 Task: Sort the products in the category "Cupcakes" by unit price (low first).
Action: Mouse moved to (23, 107)
Screenshot: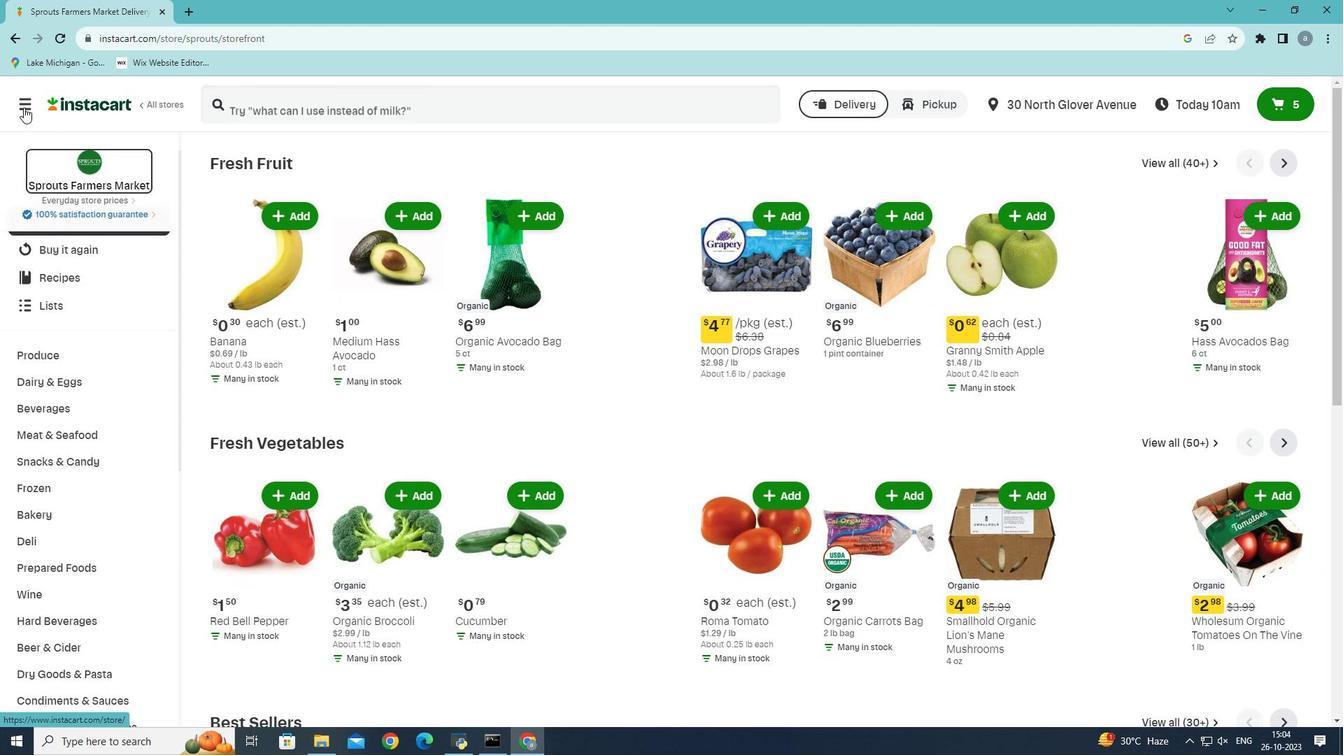 
Action: Mouse pressed left at (23, 107)
Screenshot: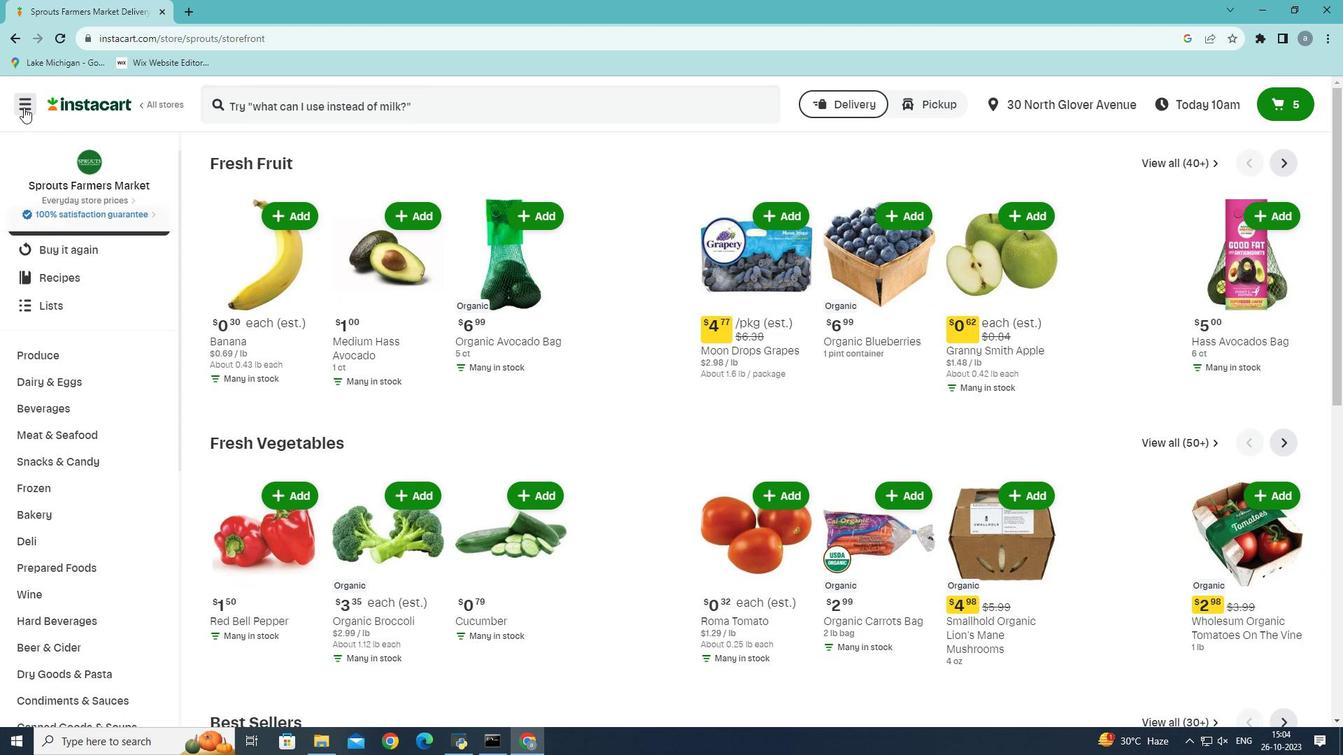 
Action: Mouse moved to (62, 407)
Screenshot: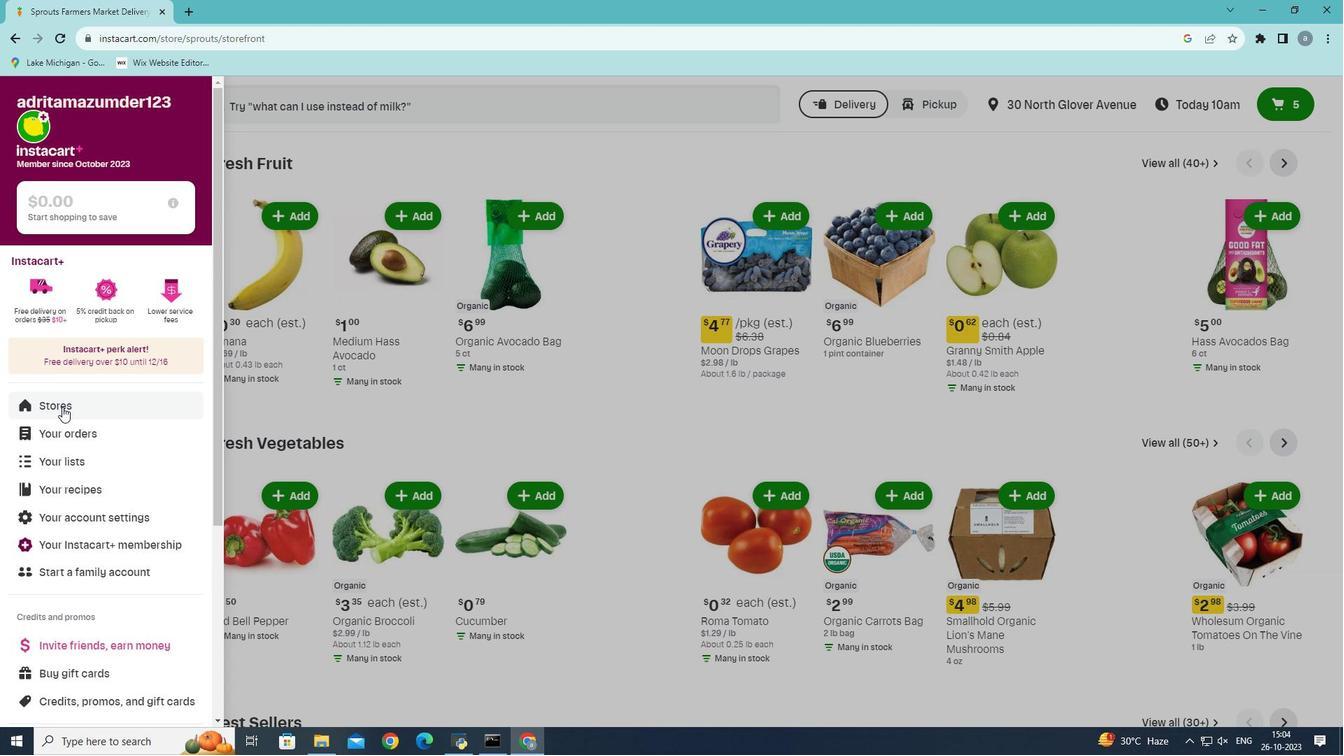 
Action: Mouse pressed left at (62, 407)
Screenshot: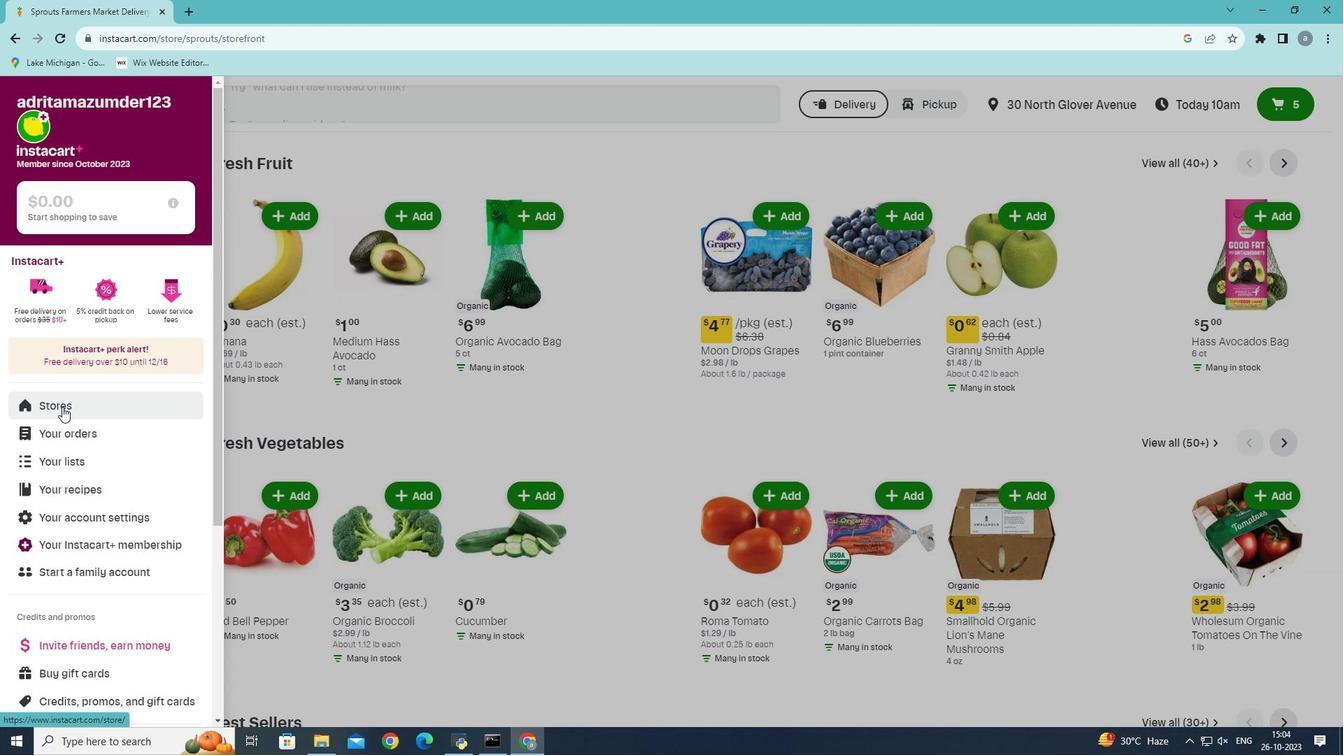 
Action: Mouse moved to (333, 163)
Screenshot: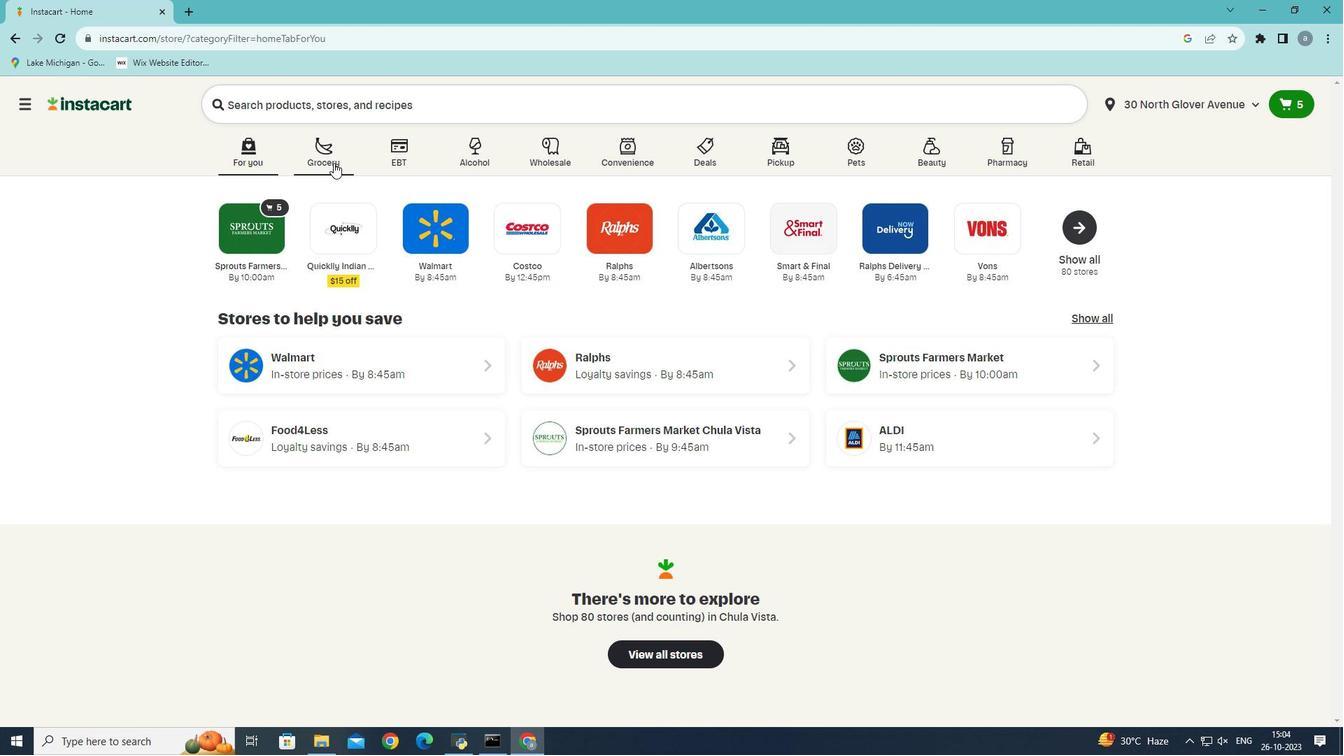 
Action: Mouse pressed left at (333, 163)
Screenshot: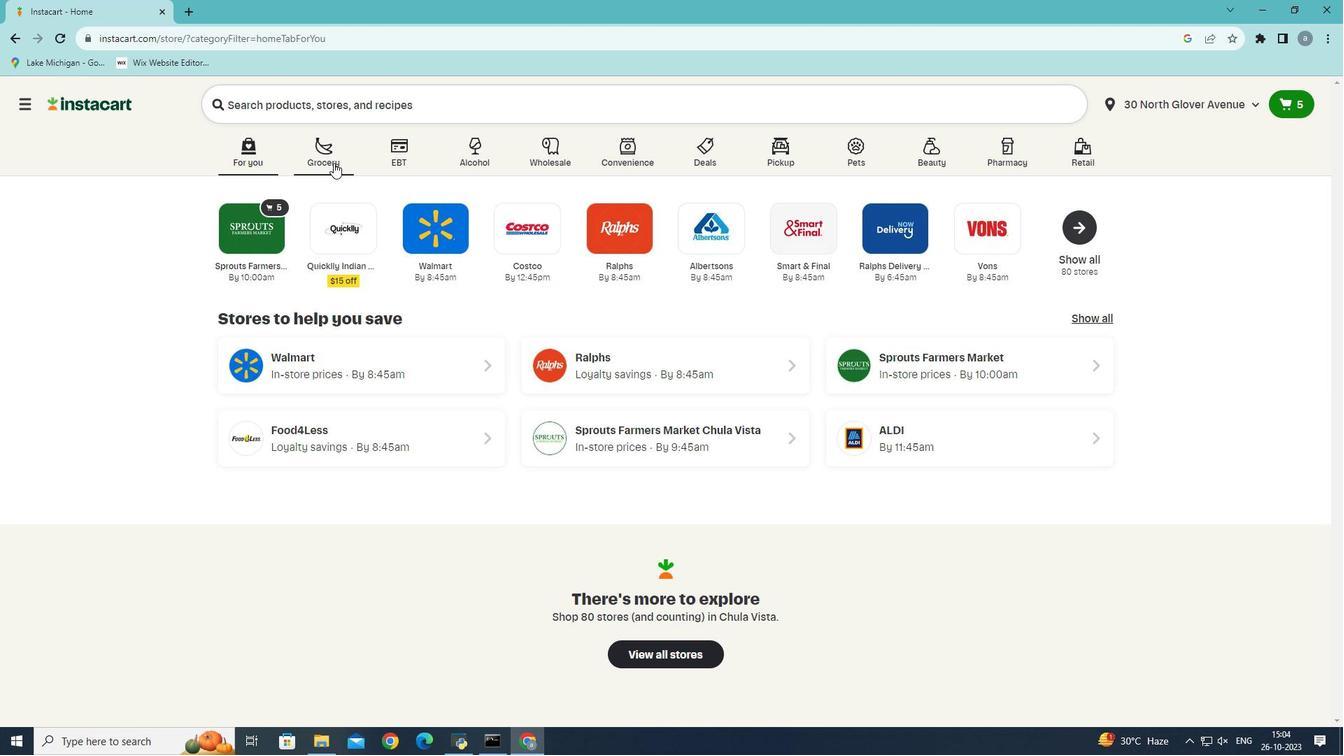 
Action: Mouse moved to (306, 438)
Screenshot: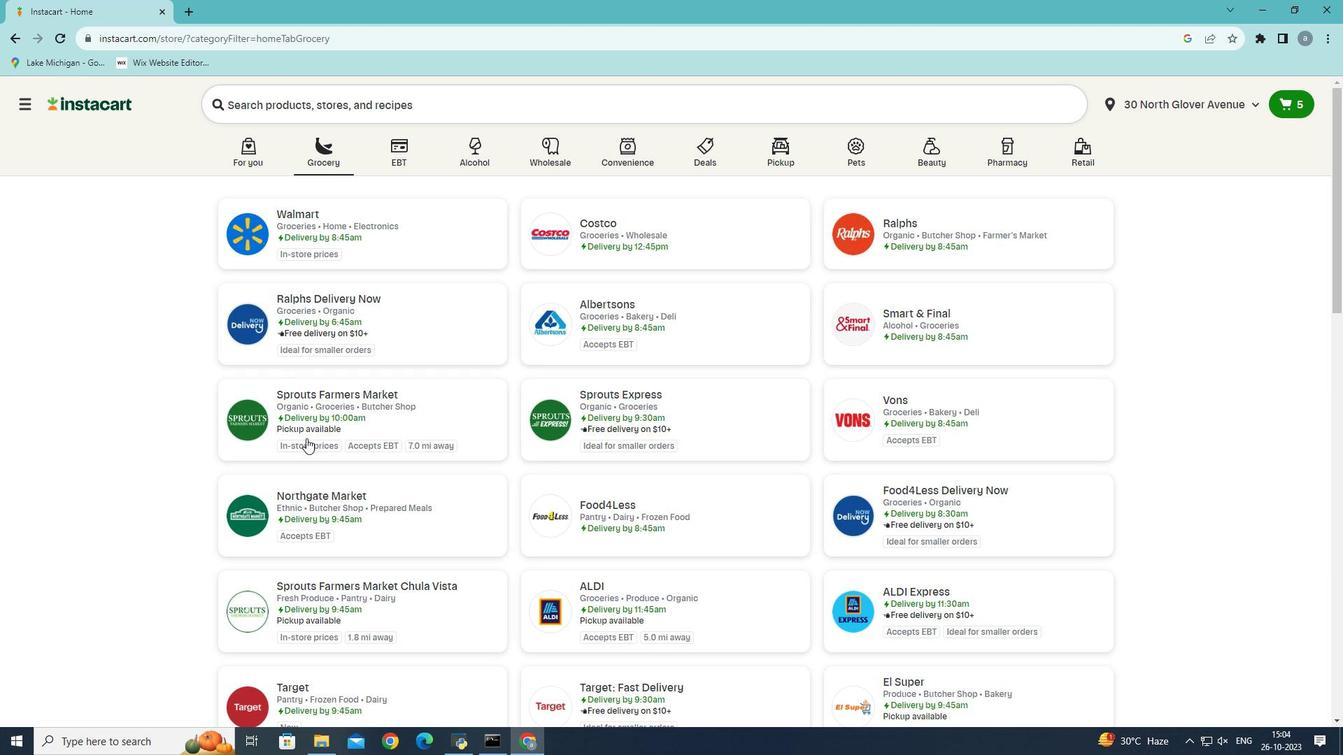 
Action: Mouse pressed left at (306, 438)
Screenshot: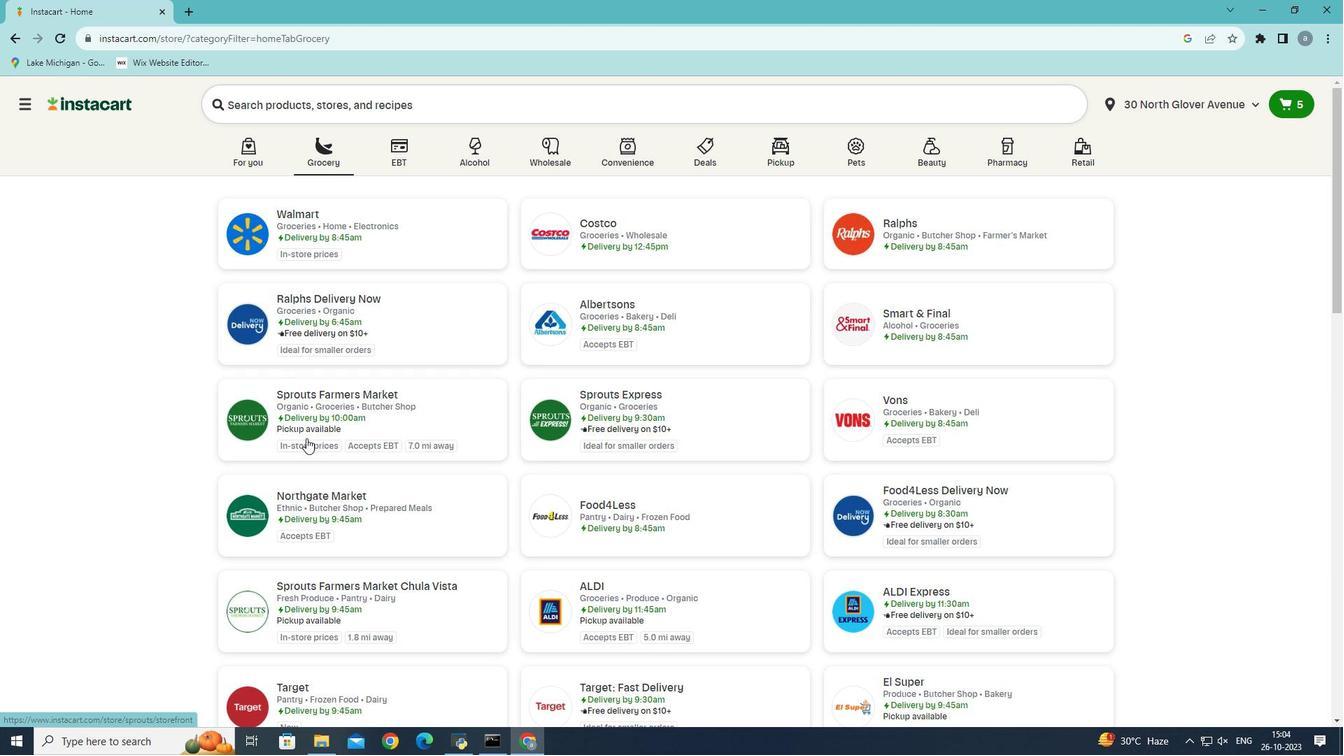 
Action: Mouse moved to (45, 587)
Screenshot: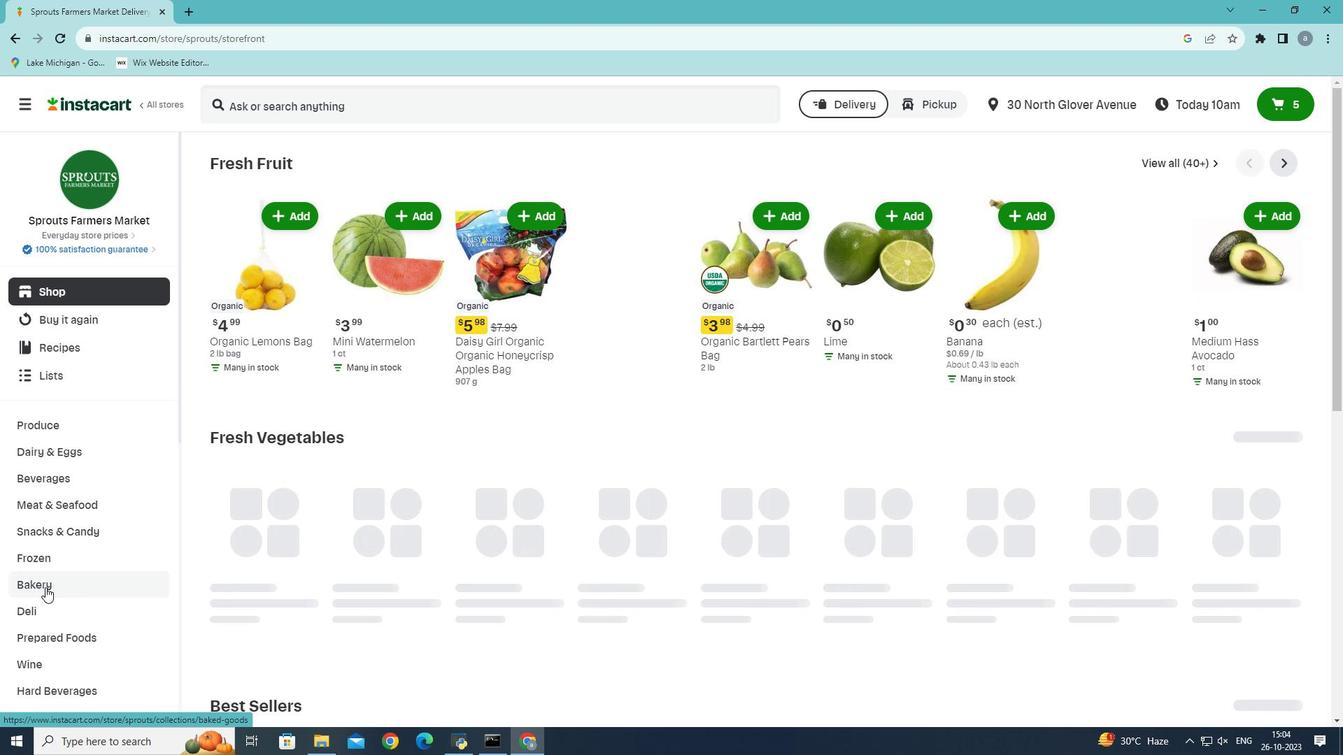 
Action: Mouse pressed left at (45, 587)
Screenshot: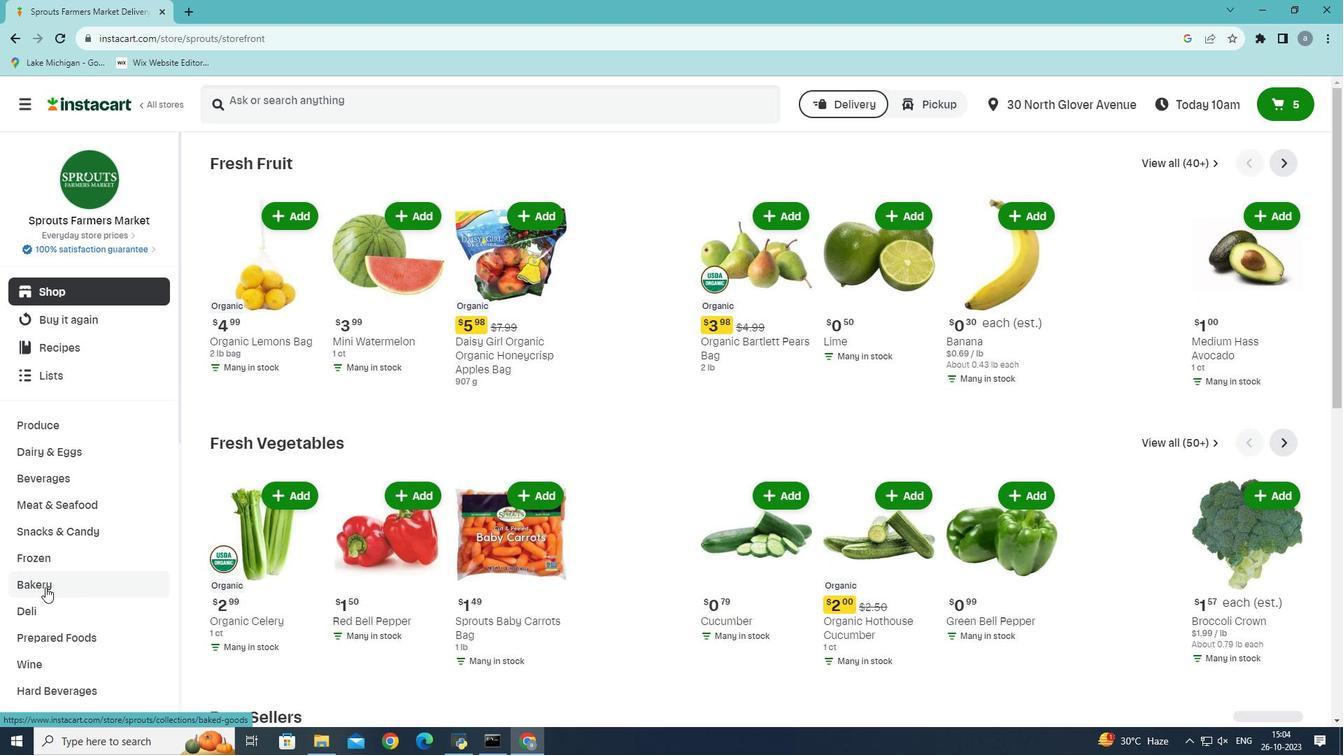 
Action: Mouse moved to (934, 201)
Screenshot: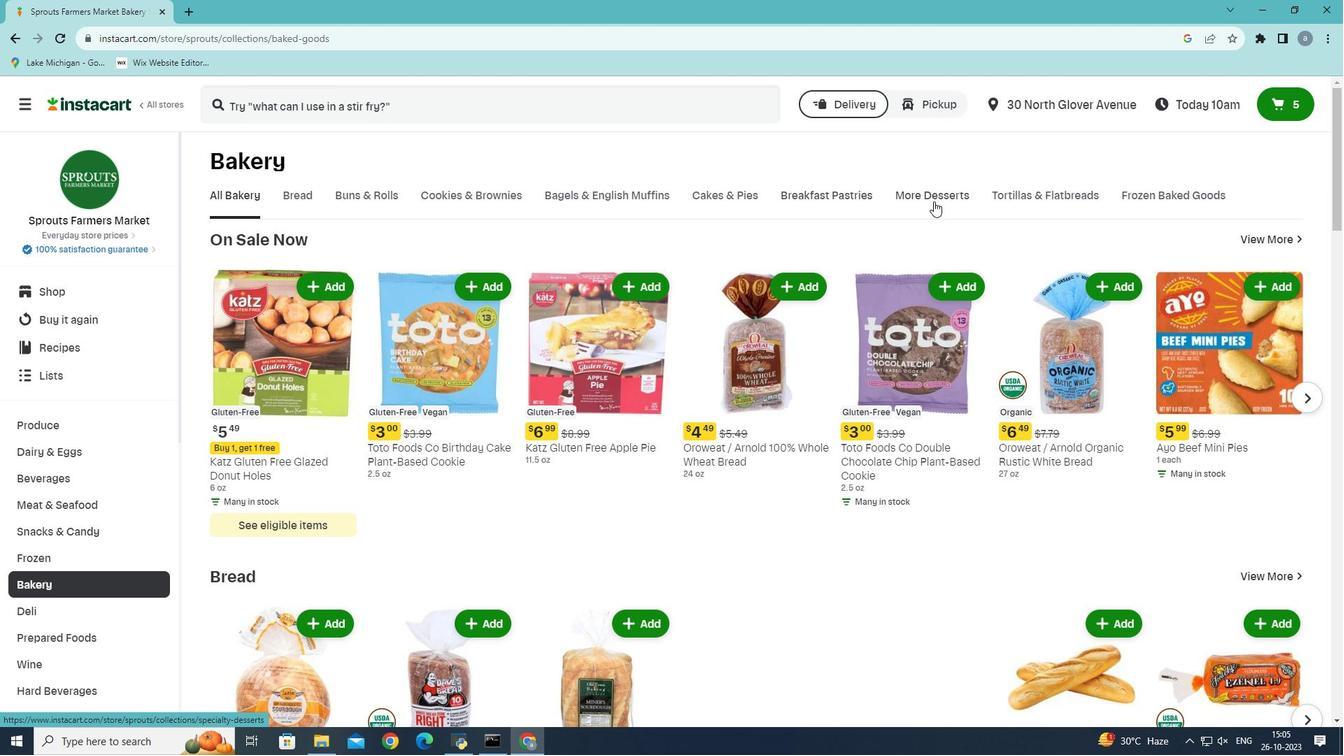 
Action: Mouse pressed left at (934, 201)
Screenshot: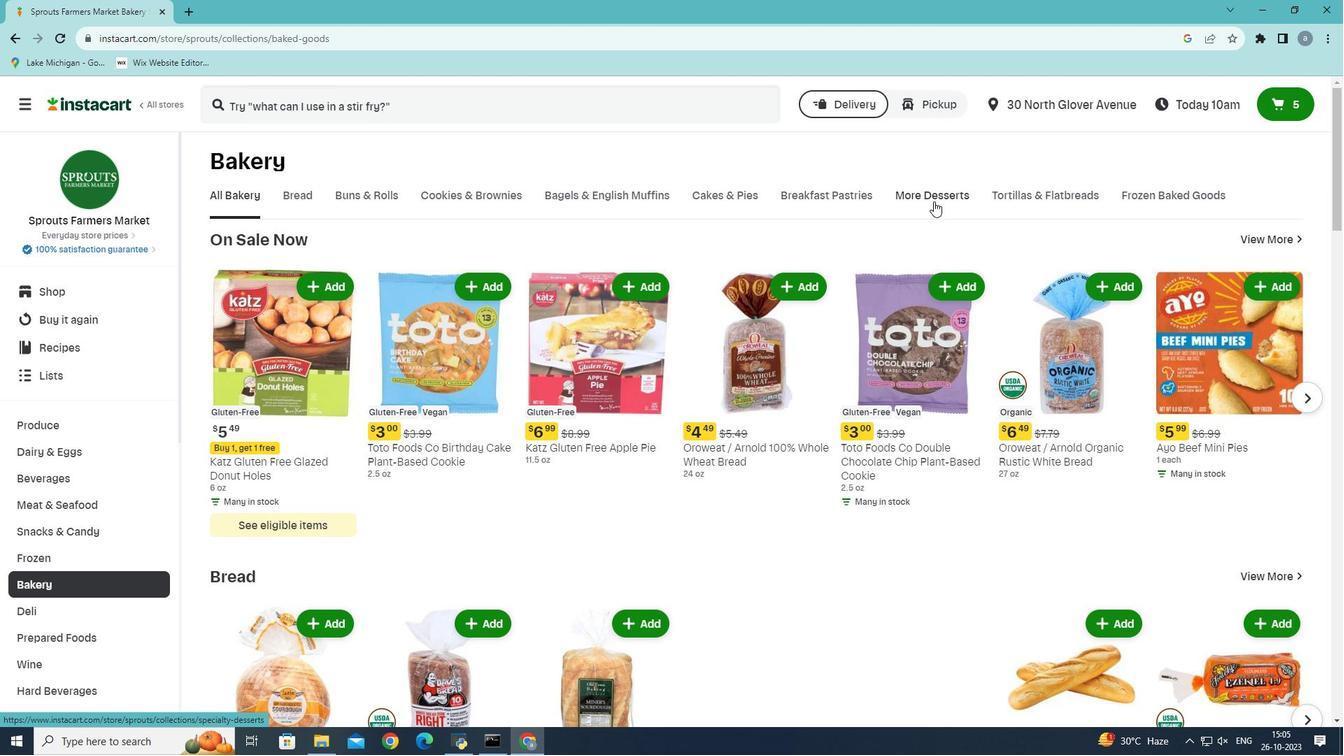 
Action: Mouse moved to (319, 256)
Screenshot: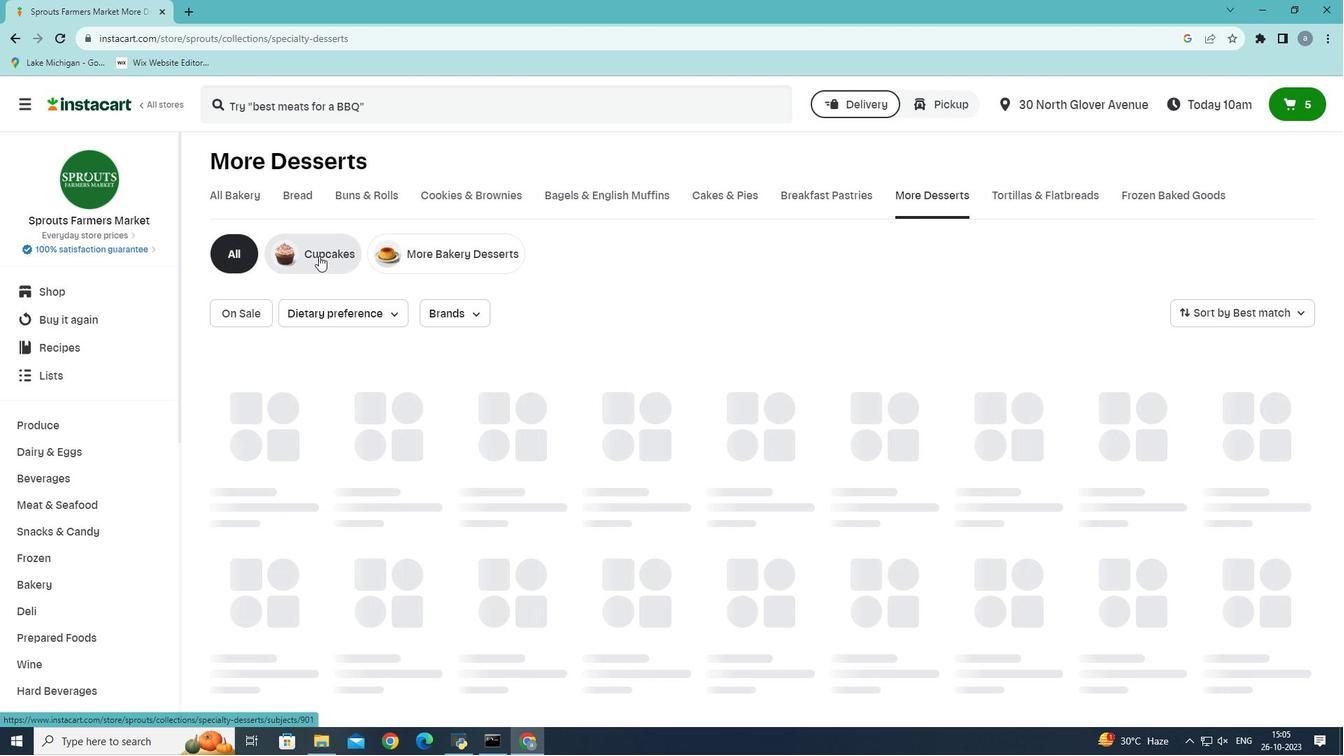 
Action: Mouse pressed left at (319, 256)
Screenshot: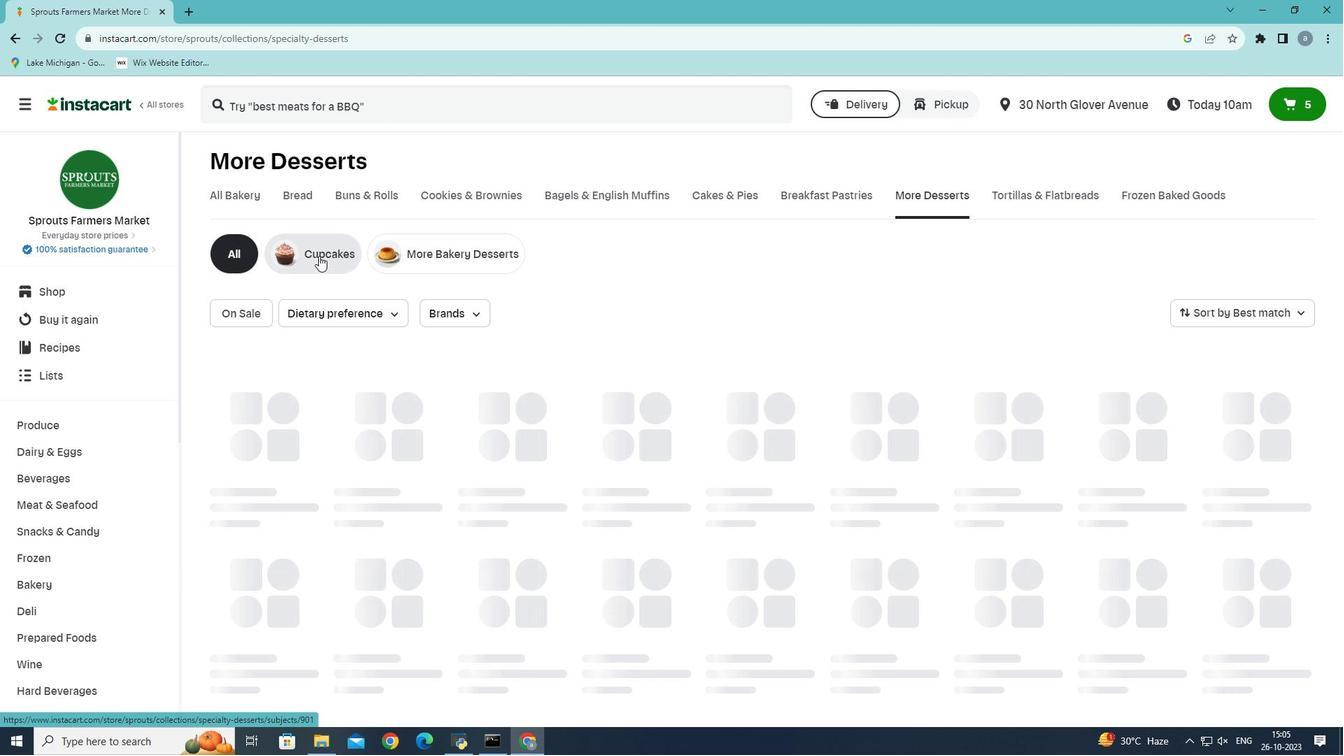 
Action: Mouse moved to (1287, 311)
Screenshot: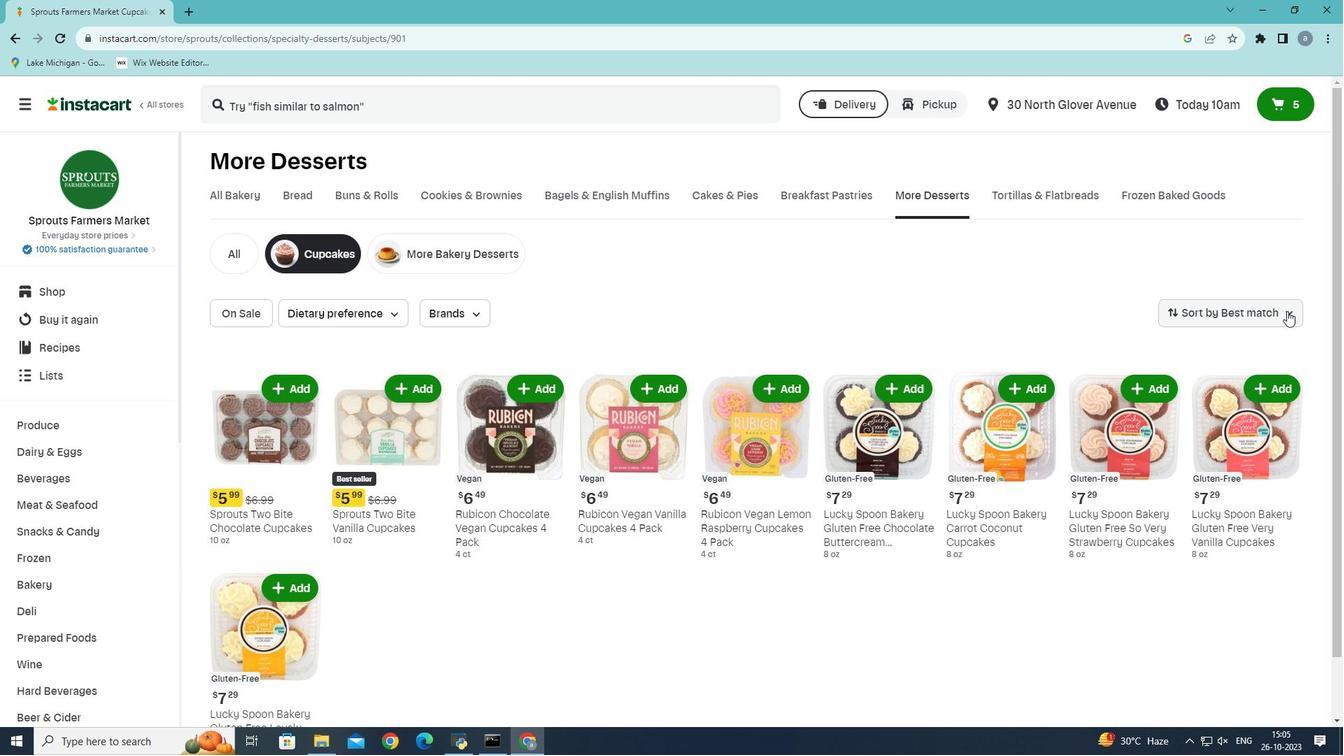 
Action: Mouse pressed left at (1287, 311)
Screenshot: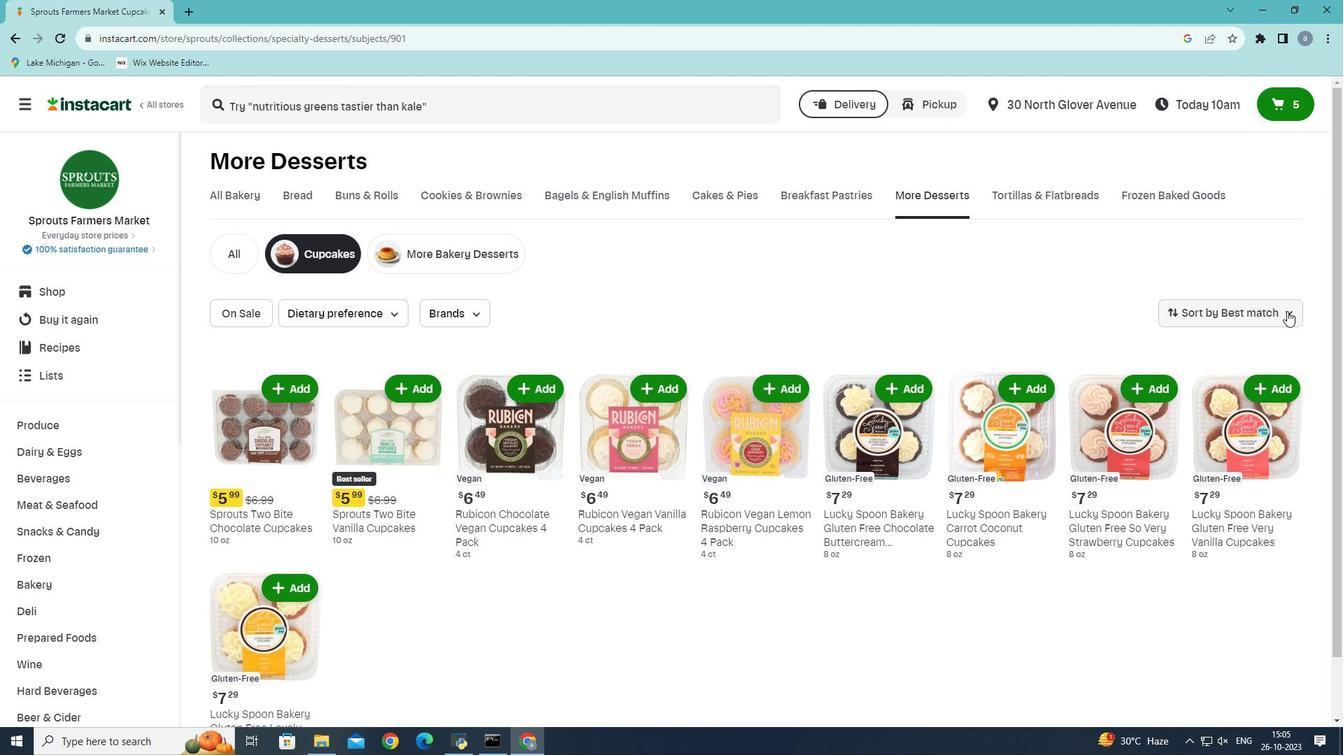 
Action: Mouse moved to (1238, 438)
Screenshot: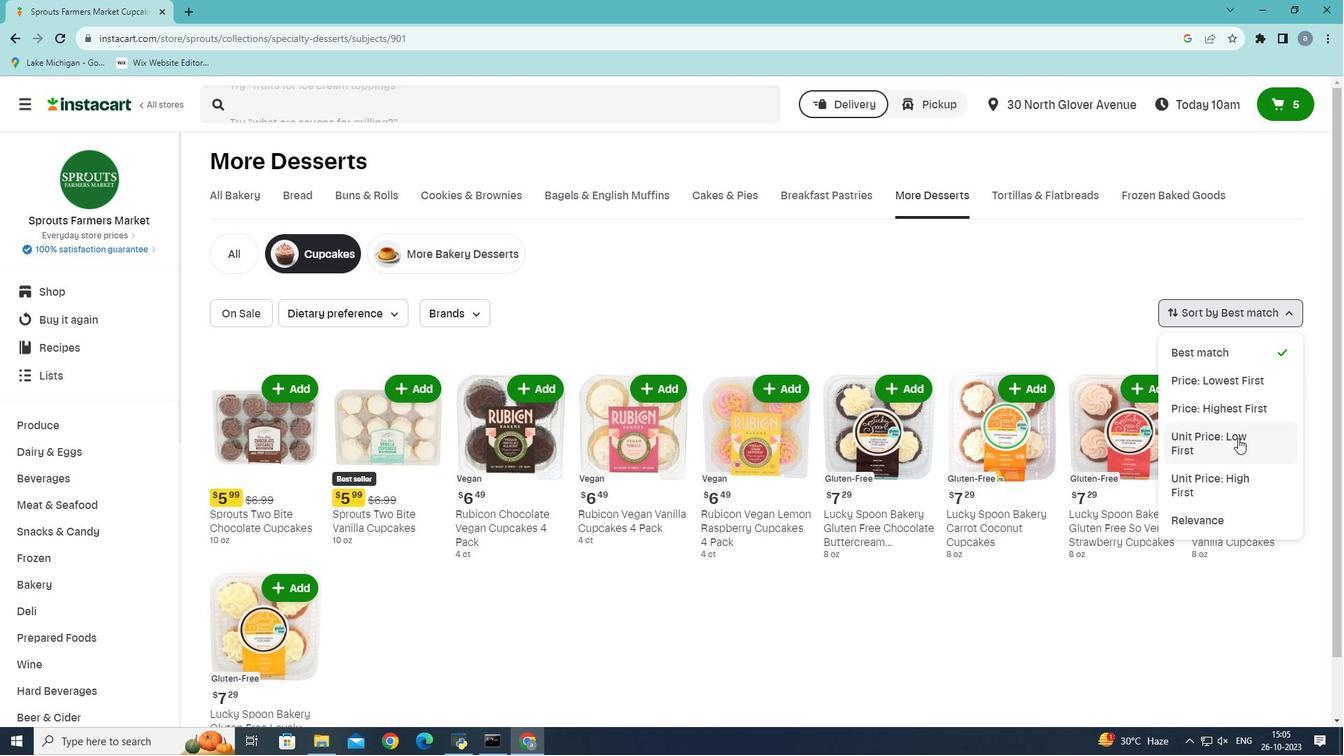 
Action: Mouse pressed left at (1238, 438)
Screenshot: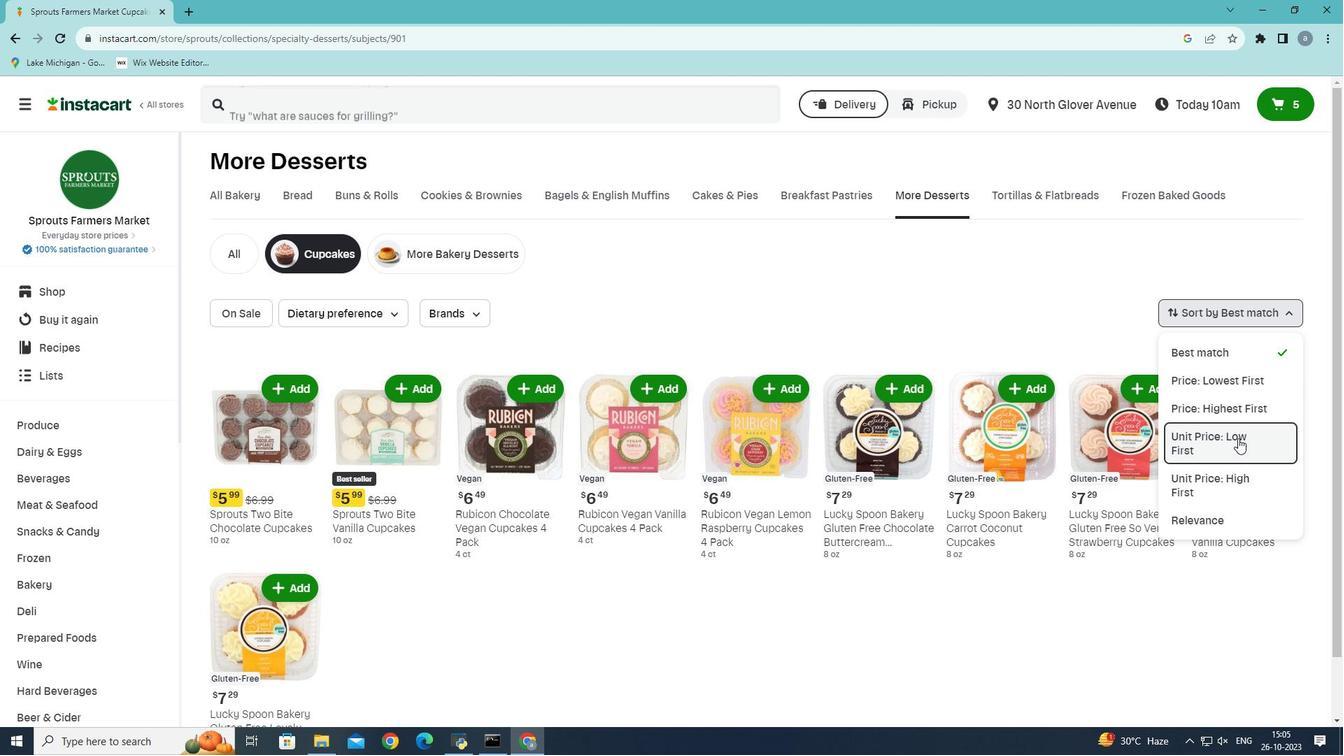 
Action: Mouse moved to (1207, 436)
Screenshot: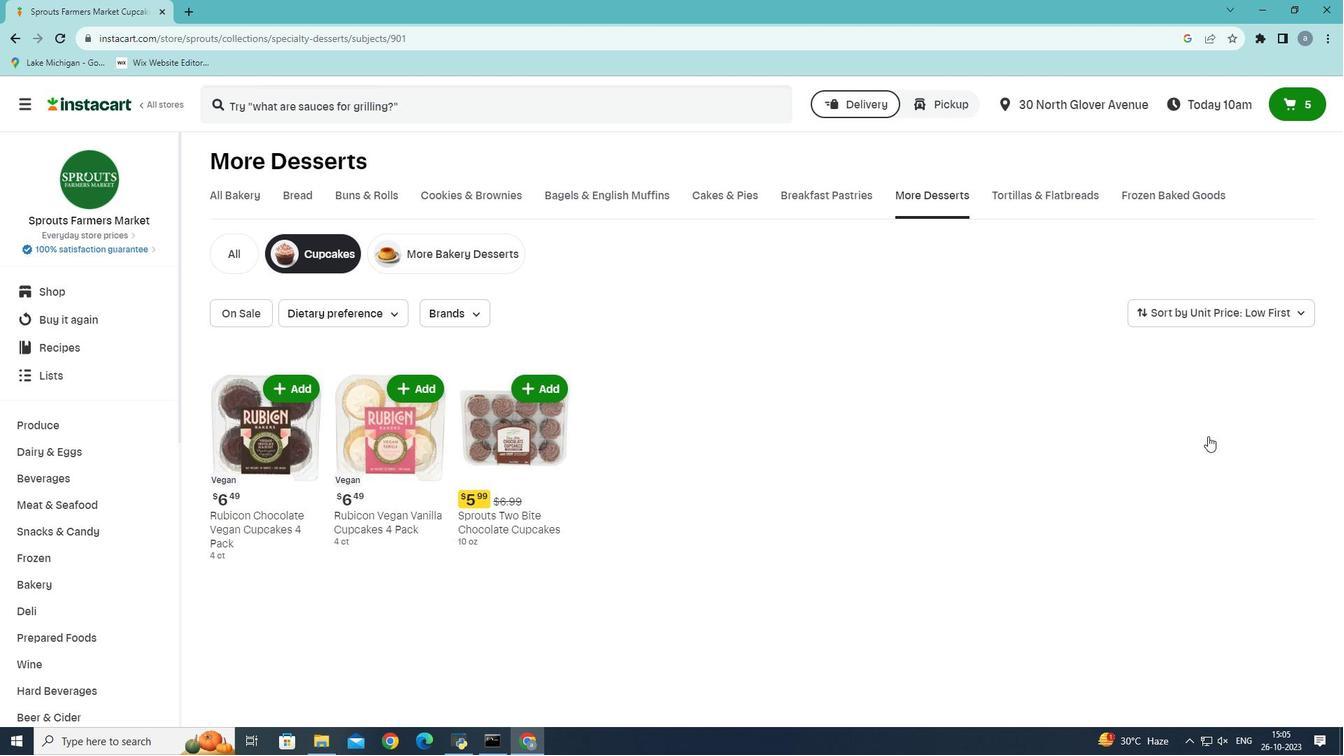 
